 Task: Print the page on default margin.
Action: Mouse moved to (1033, 33)
Screenshot: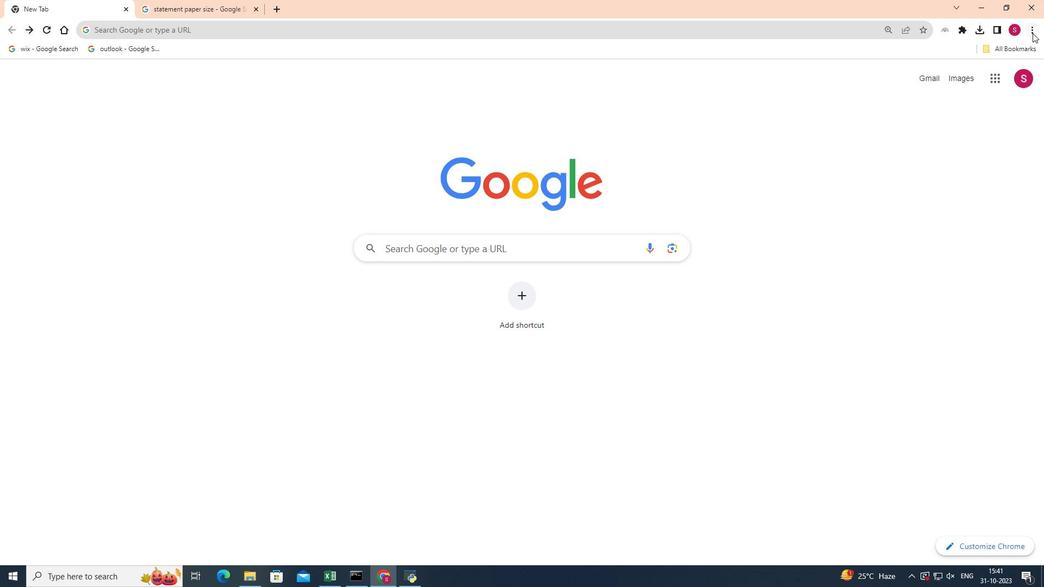
Action: Mouse pressed left at (1033, 33)
Screenshot: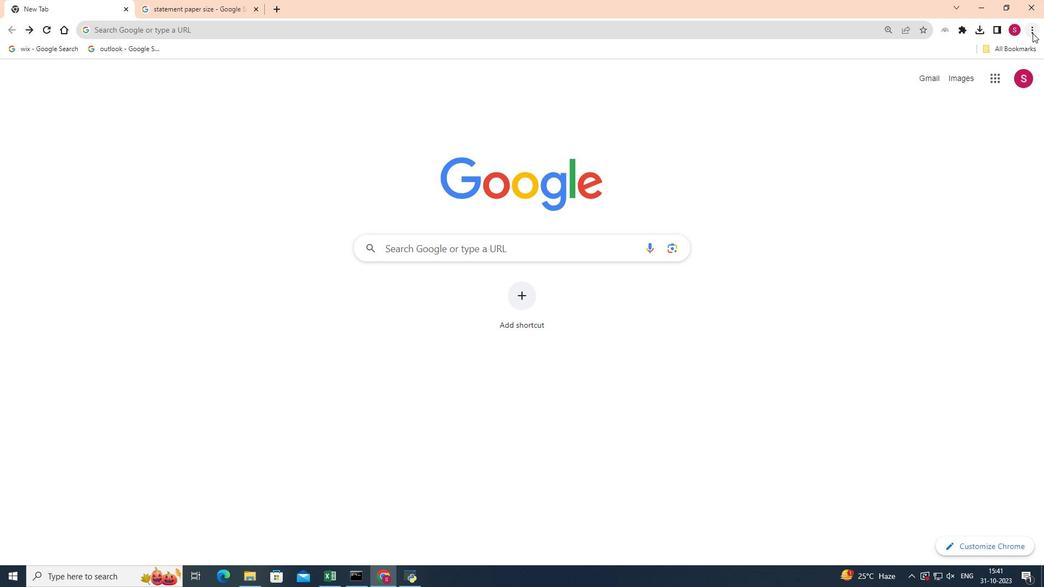 
Action: Mouse moved to (942, 163)
Screenshot: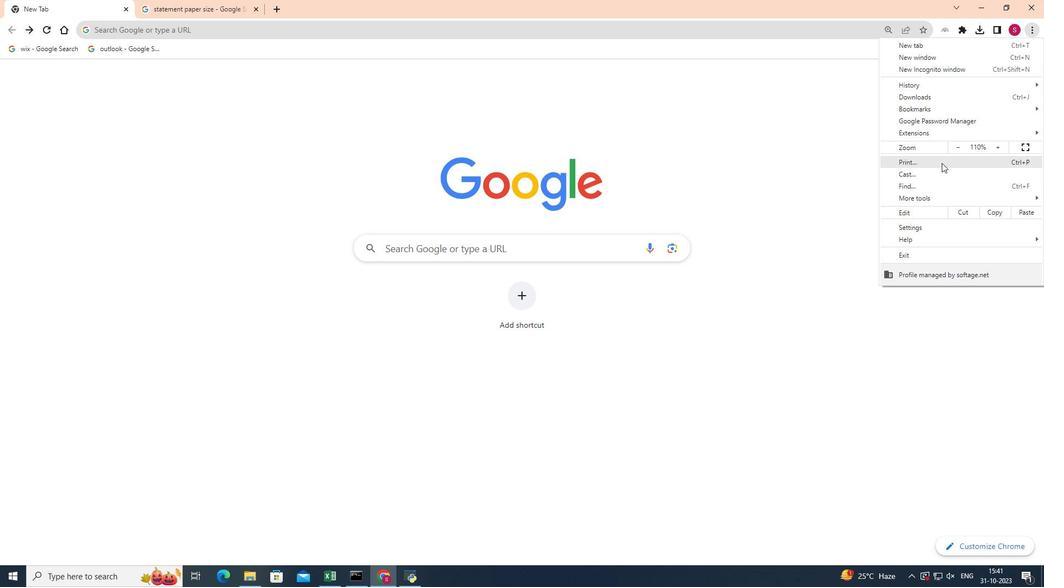 
Action: Mouse pressed left at (942, 163)
Screenshot: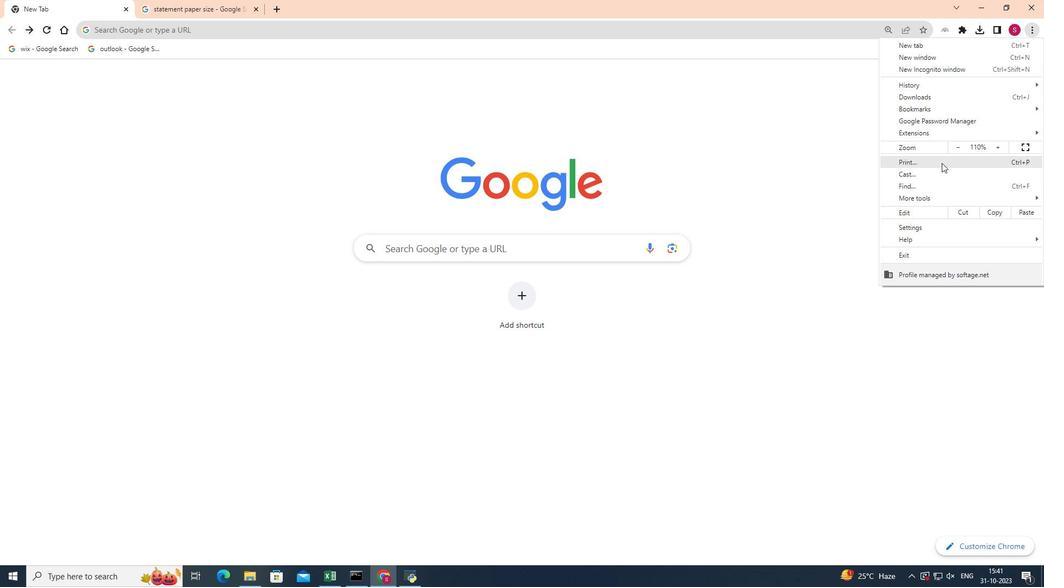 
Action: Mouse moved to (864, 213)
Screenshot: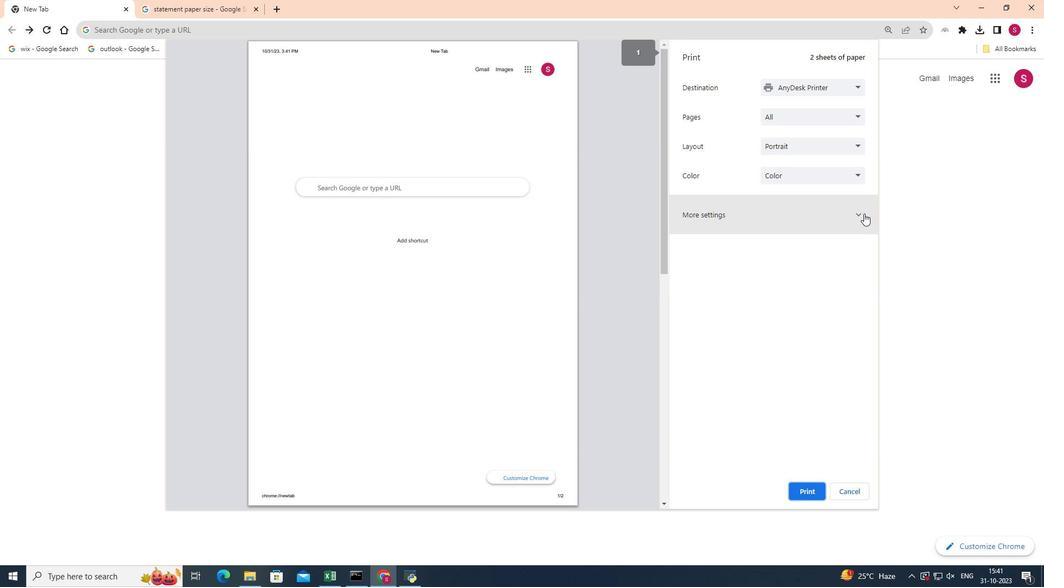 
Action: Mouse pressed left at (864, 213)
Screenshot: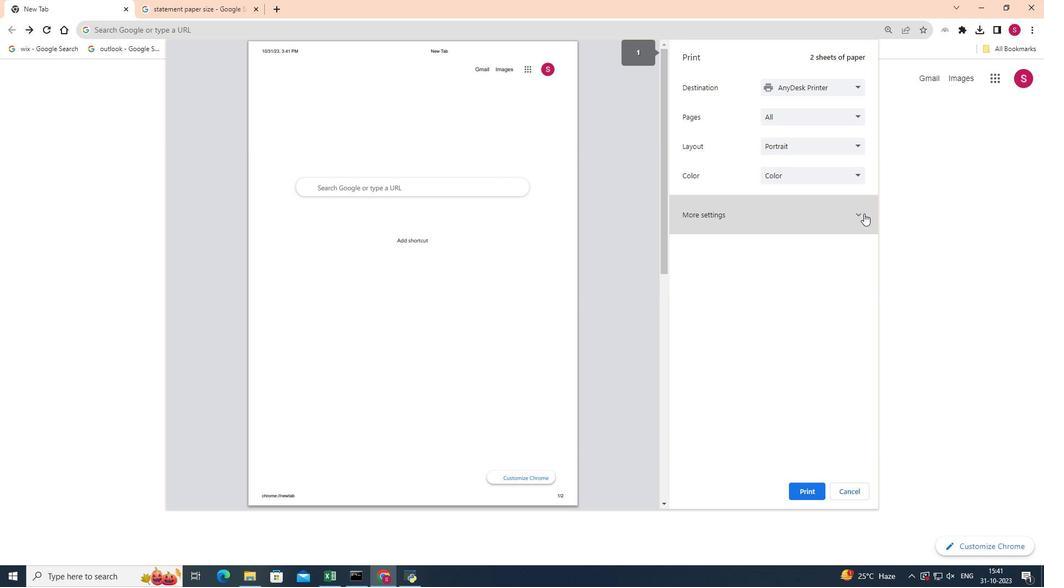 
Action: Mouse moved to (855, 311)
Screenshot: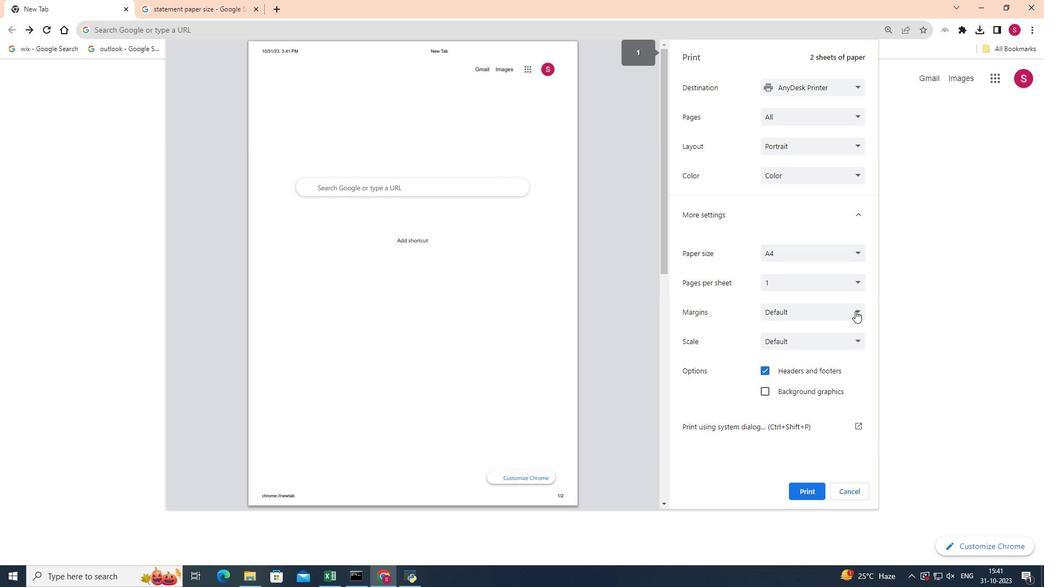 
Action: Mouse pressed left at (855, 311)
Screenshot: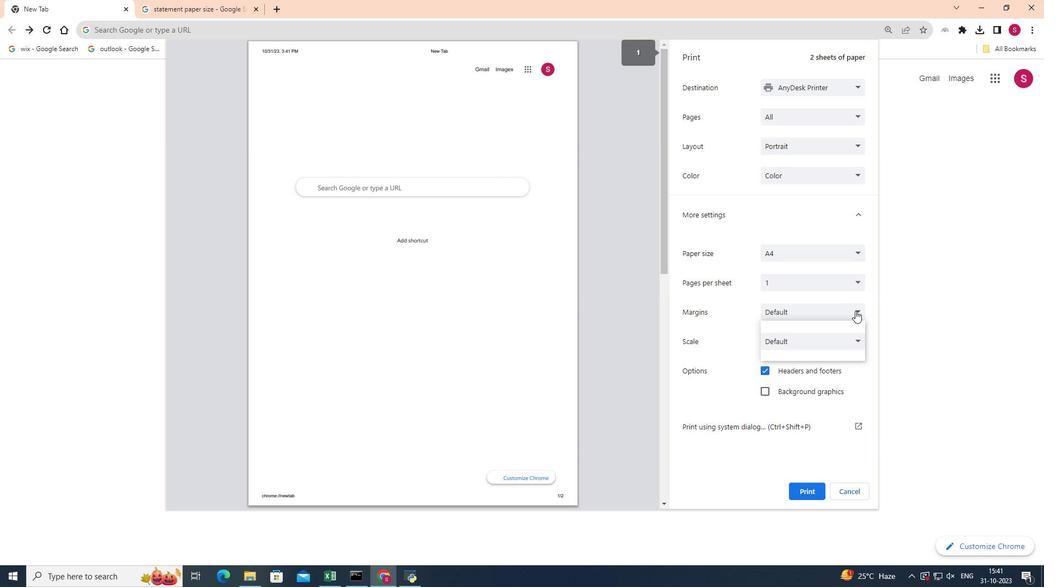 
Action: Mouse moved to (806, 324)
Screenshot: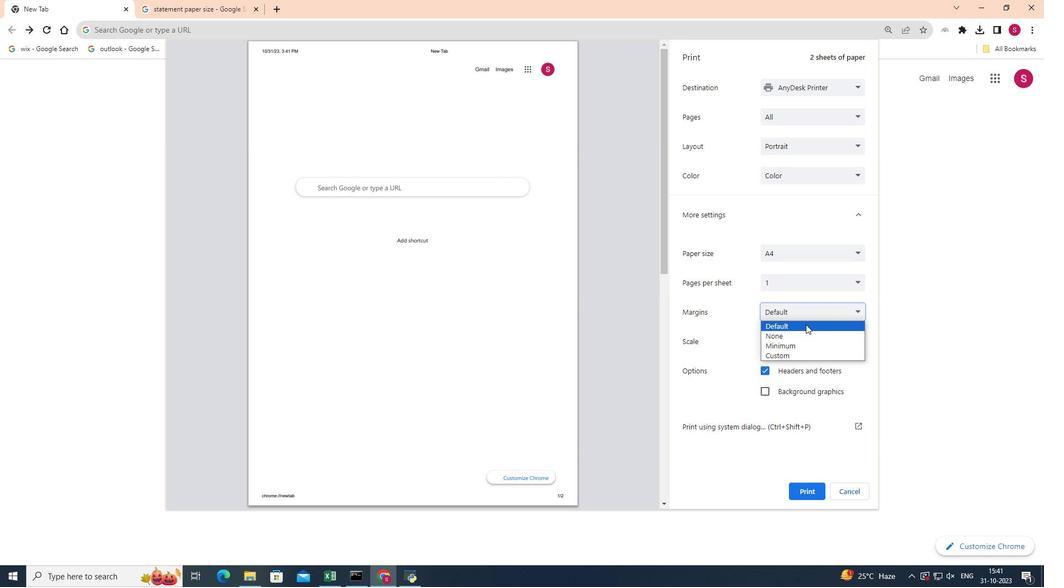 
Action: Mouse pressed left at (806, 324)
Screenshot: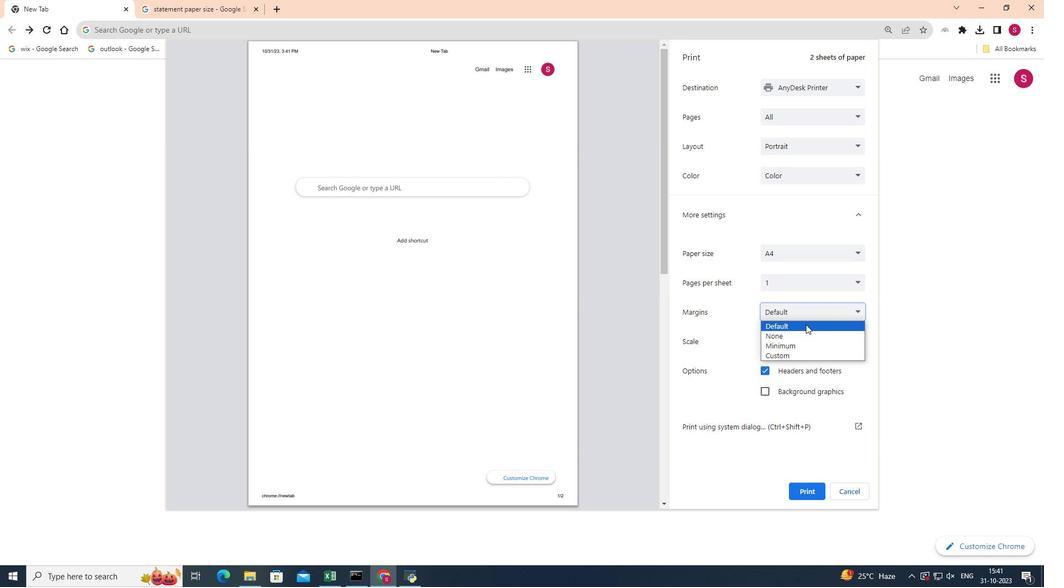 
Action: Mouse moved to (810, 495)
Screenshot: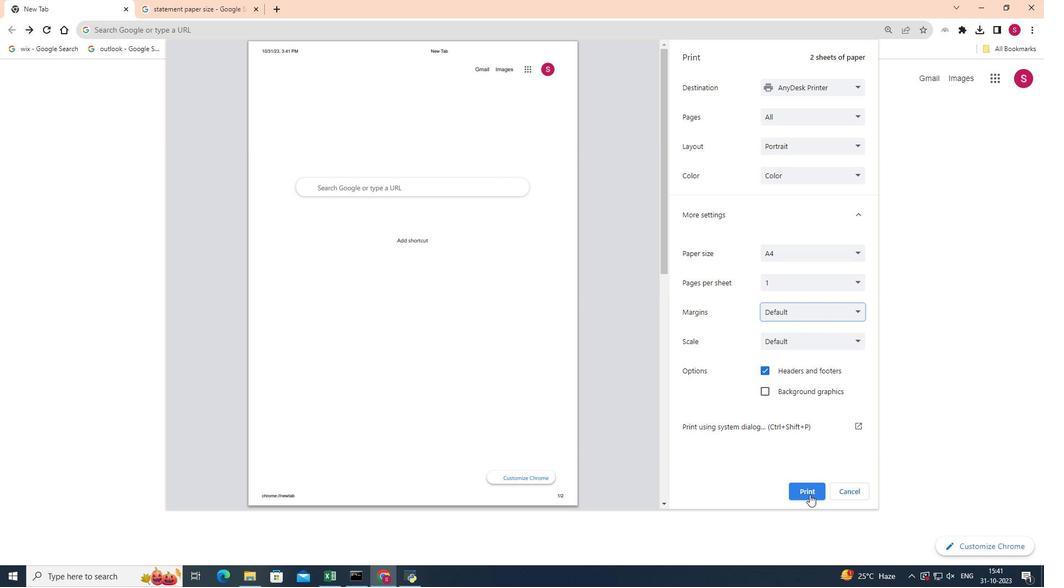
Action: Mouse pressed left at (810, 495)
Screenshot: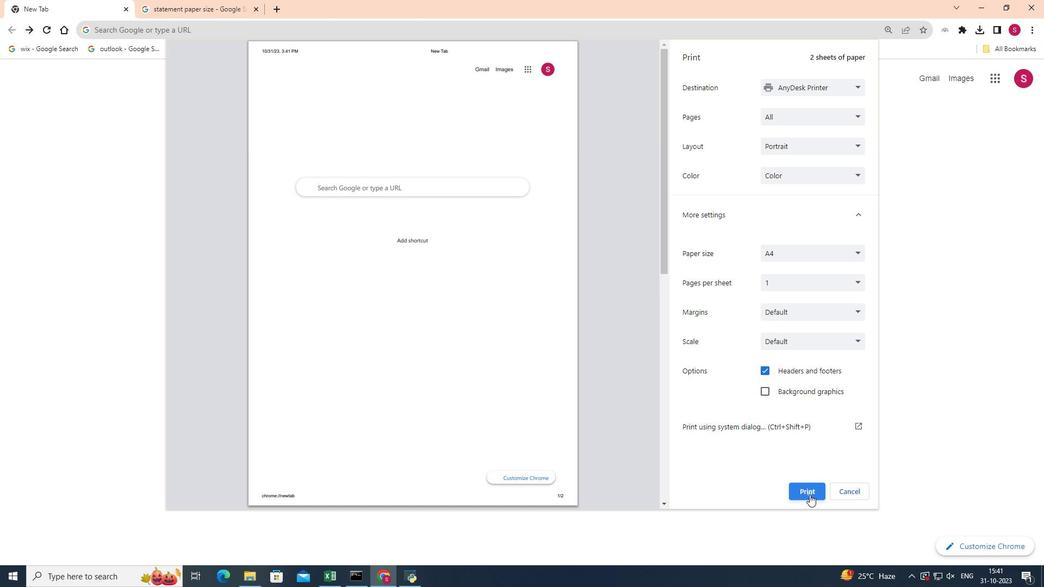 
